 Task: Create a rule from the Recommended list, Task Added to this Project -> add SubTasks in the project AgileOrigin with SubTasks Gather and Analyse Requirements , Design and Implement Solution , System Test and UAT , Release to Production / Go Live
Action: Mouse moved to (553, 387)
Screenshot: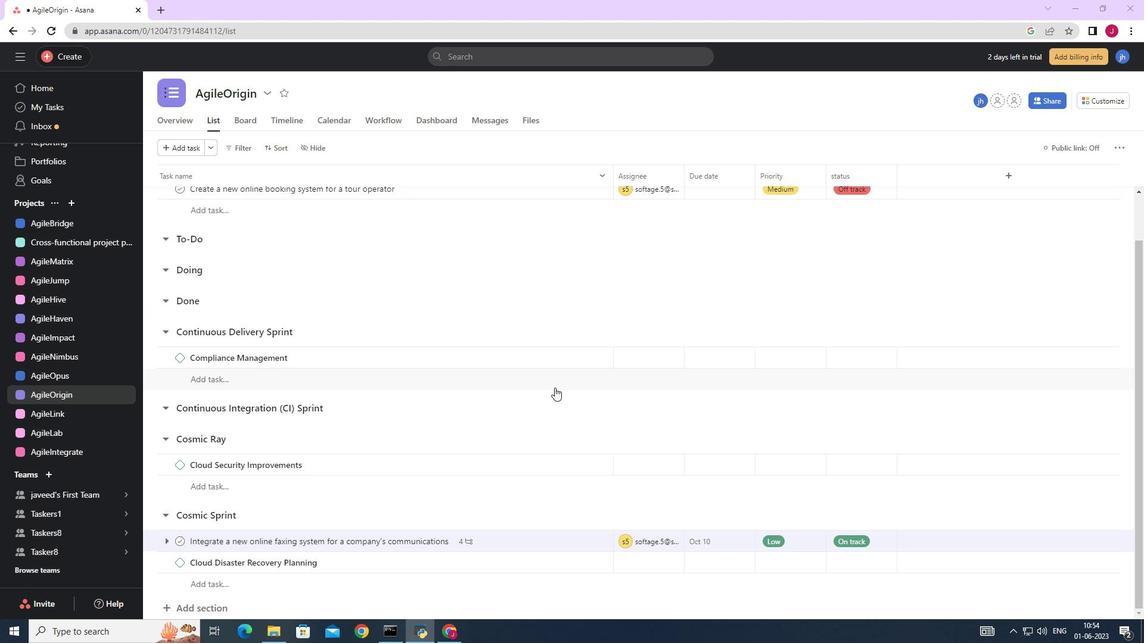 
Action: Mouse scrolled (553, 388) with delta (0, 0)
Screenshot: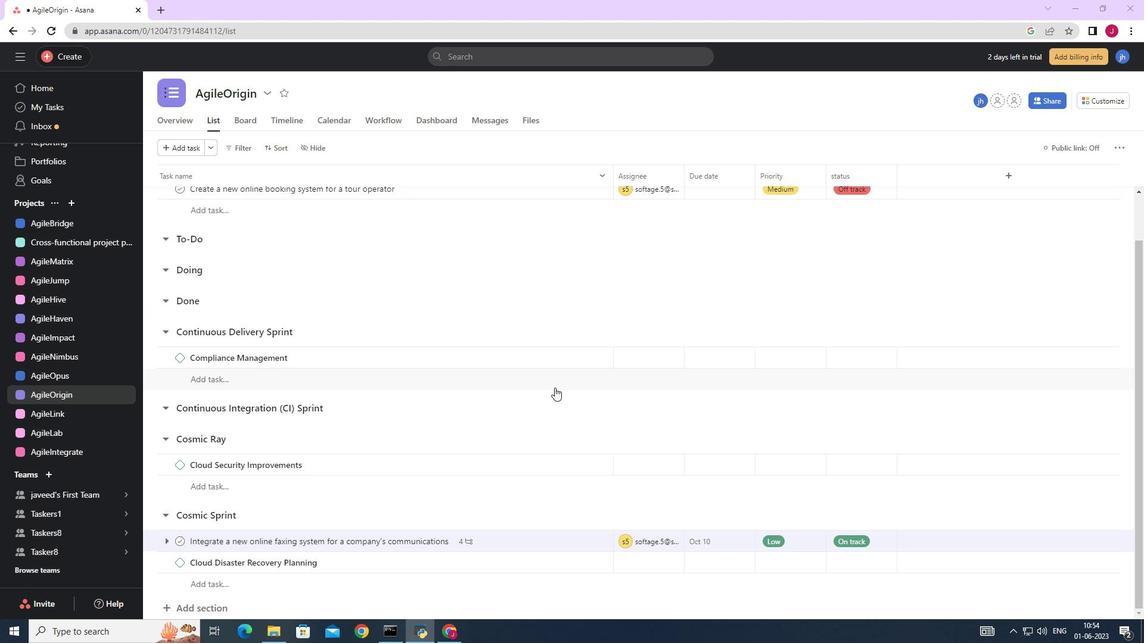 
Action: Mouse moved to (554, 381)
Screenshot: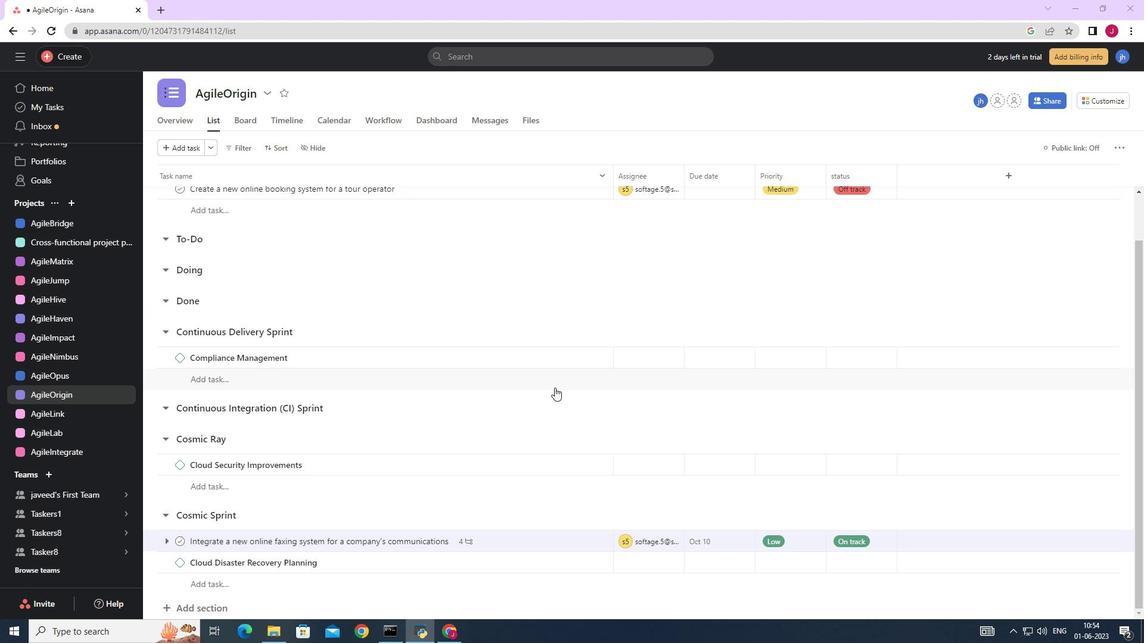 
Action: Mouse scrolled (553, 386) with delta (0, 0)
Screenshot: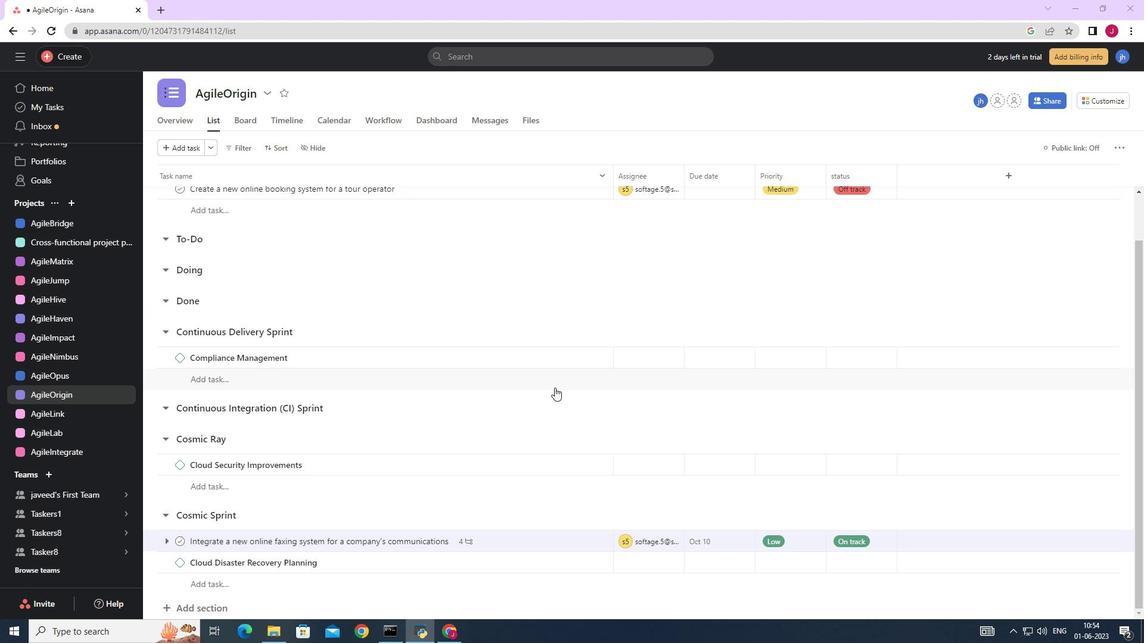 
Action: Mouse moved to (568, 360)
Screenshot: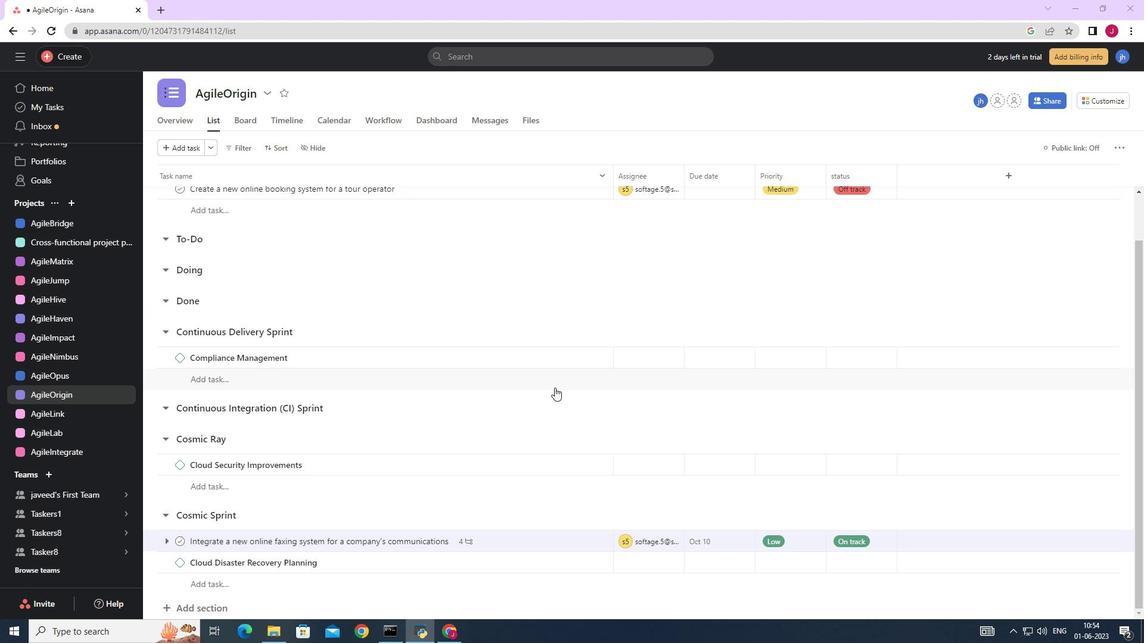
Action: Mouse scrolled (557, 377) with delta (0, 0)
Screenshot: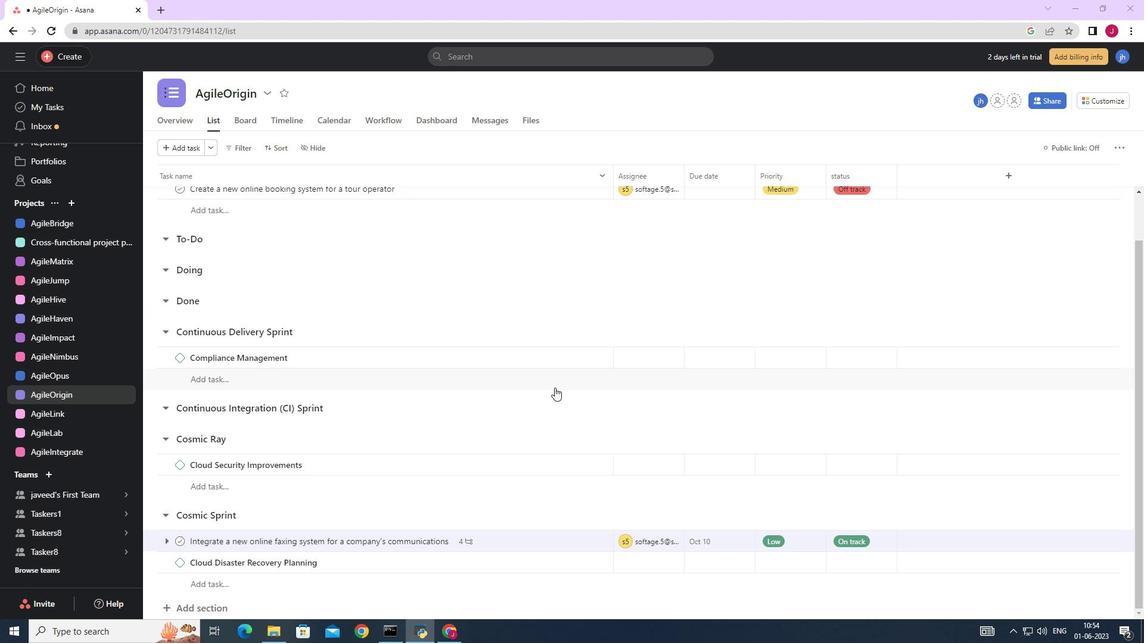 
Action: Mouse moved to (1110, 100)
Screenshot: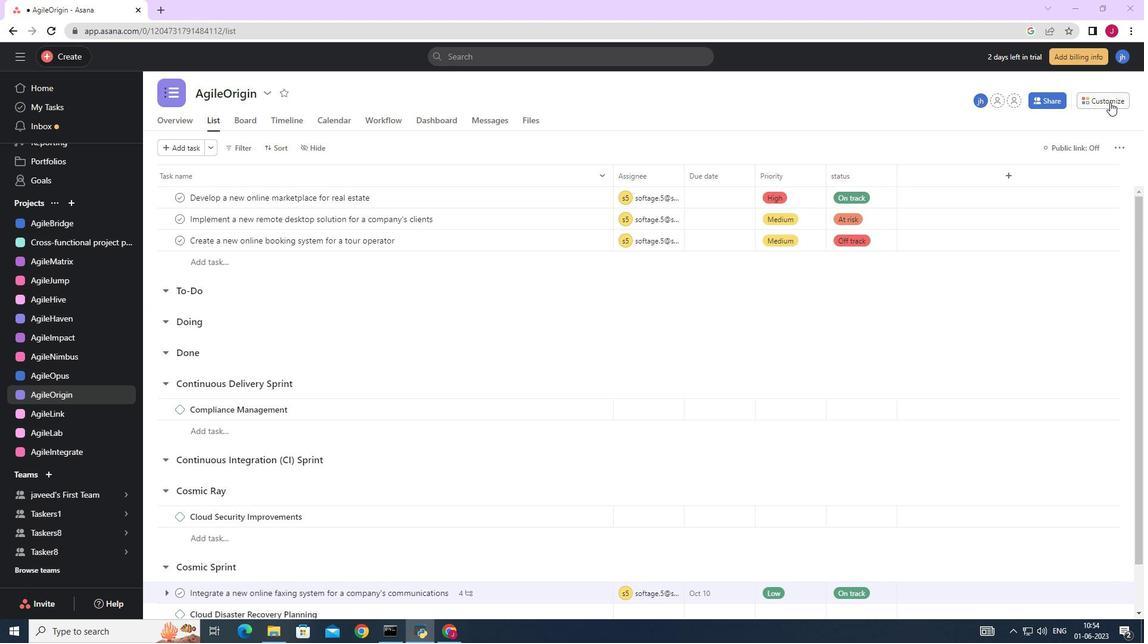 
Action: Mouse pressed left at (1110, 100)
Screenshot: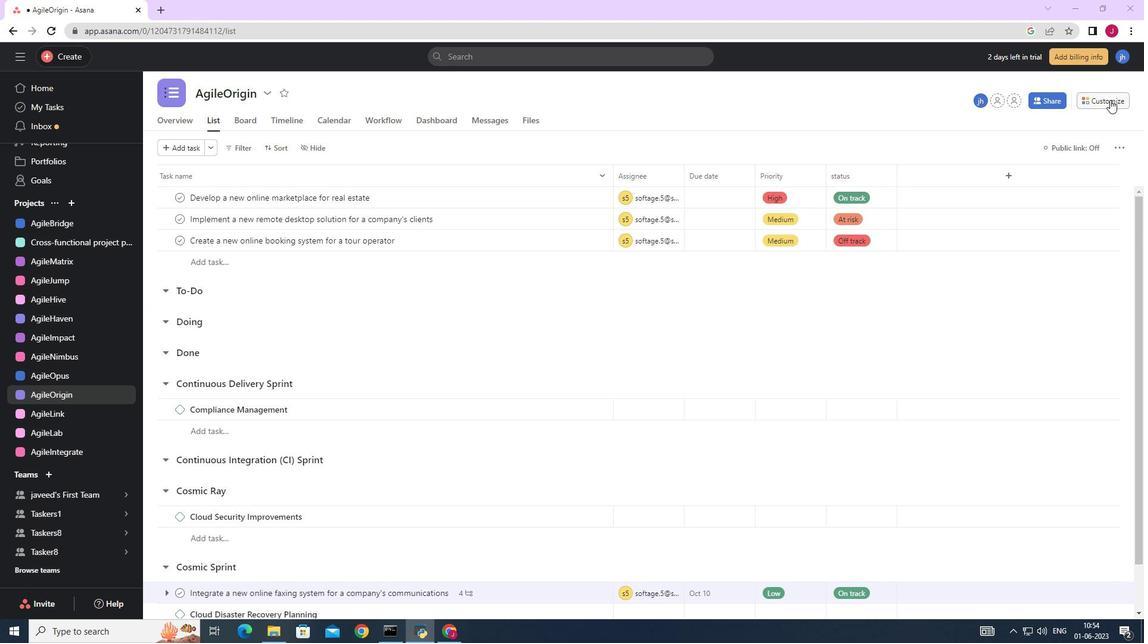 
Action: Mouse moved to (897, 260)
Screenshot: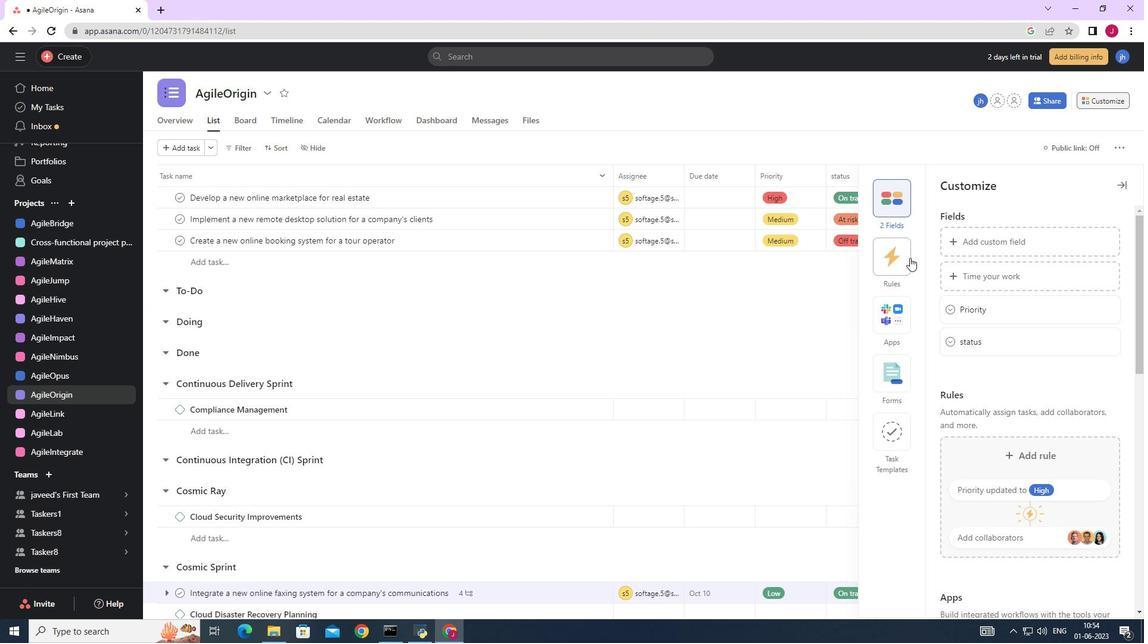 
Action: Mouse pressed left at (897, 260)
Screenshot: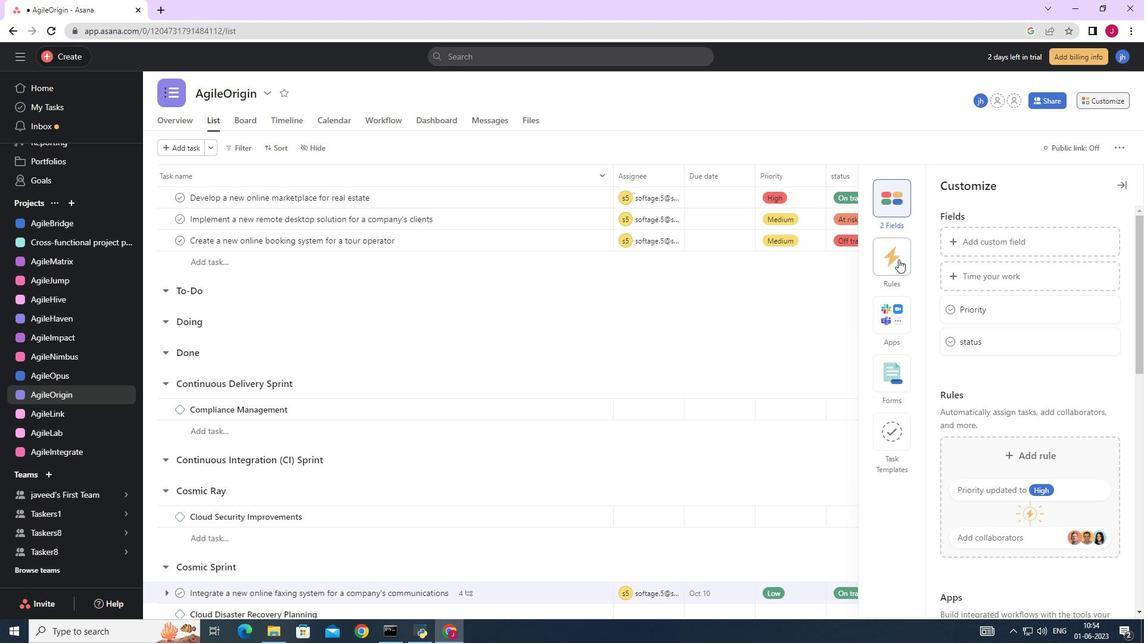 
Action: Mouse moved to (1018, 275)
Screenshot: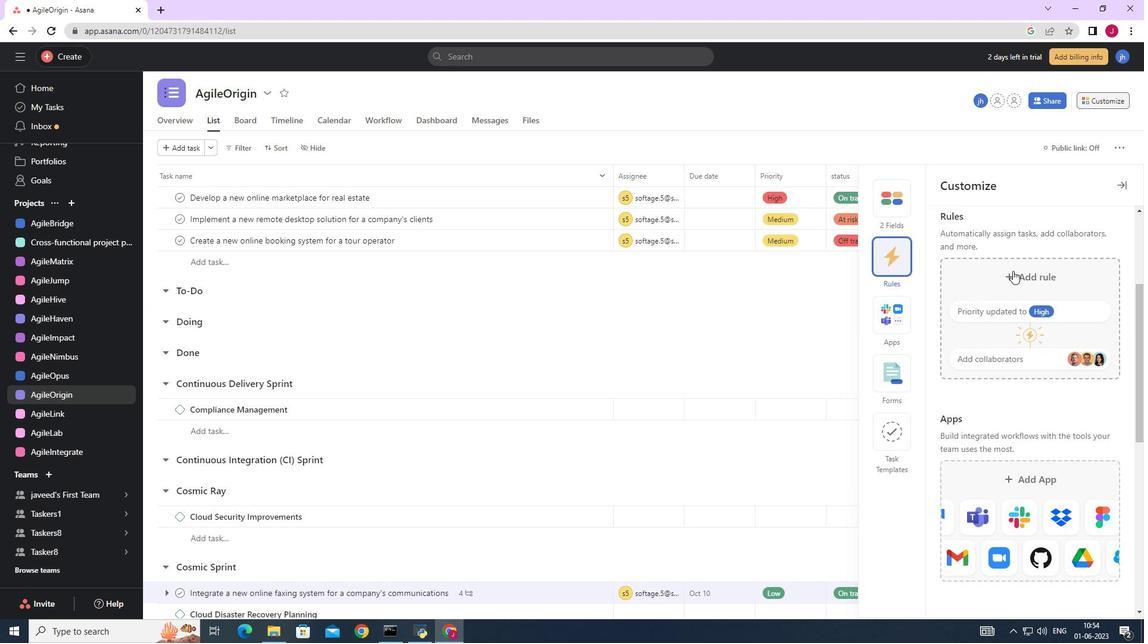 
Action: Mouse pressed left at (1018, 275)
Screenshot: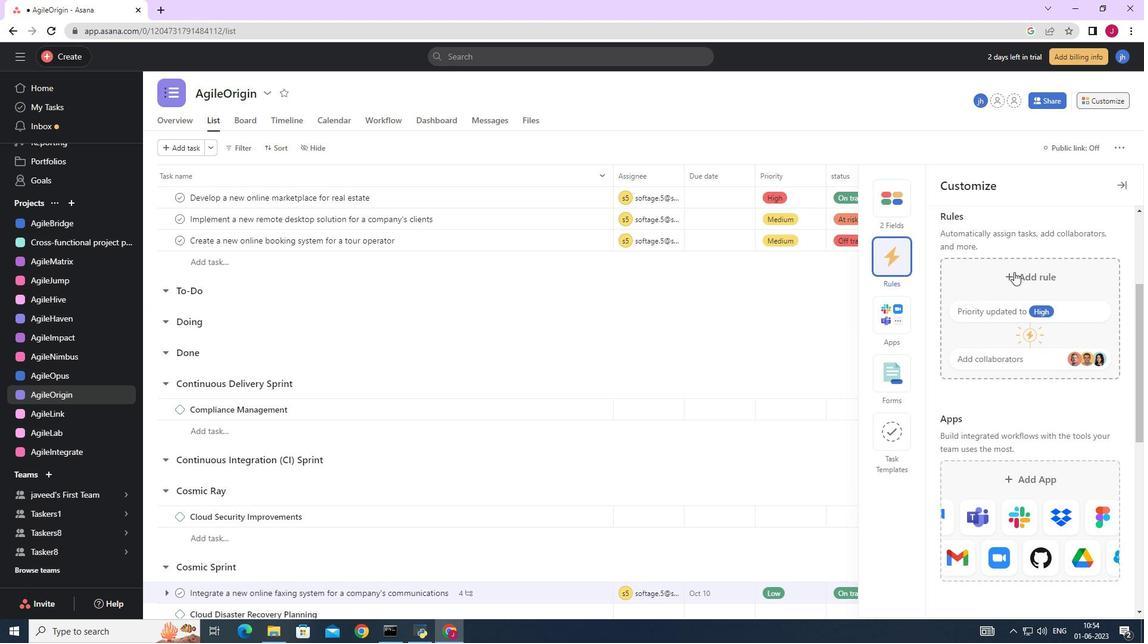 
Action: Mouse moved to (488, 176)
Screenshot: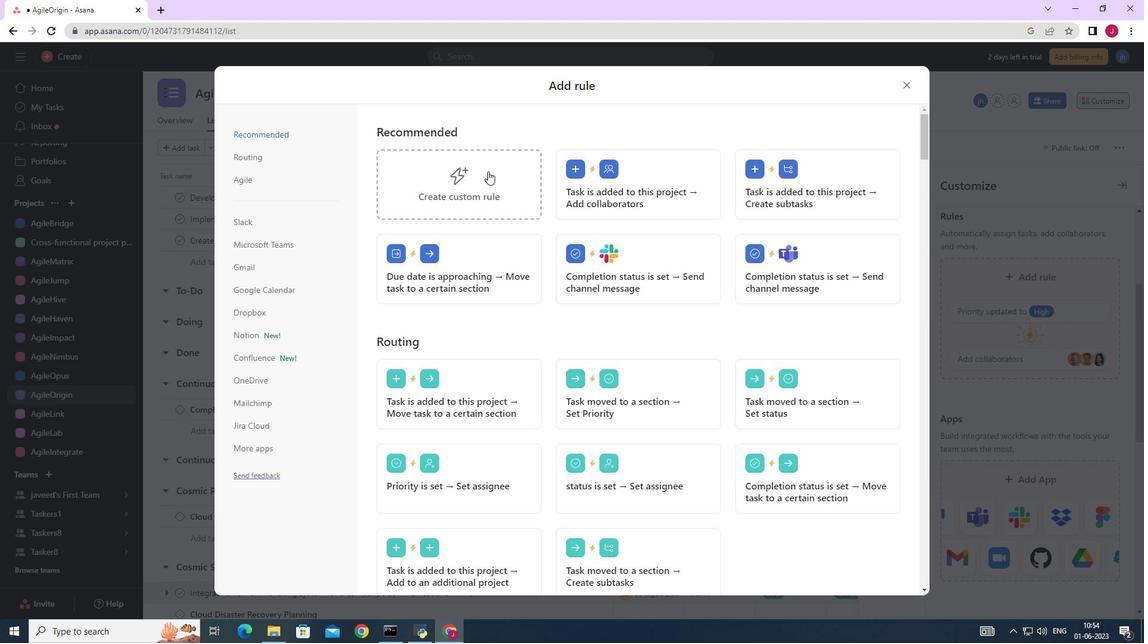 
Action: Mouse pressed left at (488, 176)
Screenshot: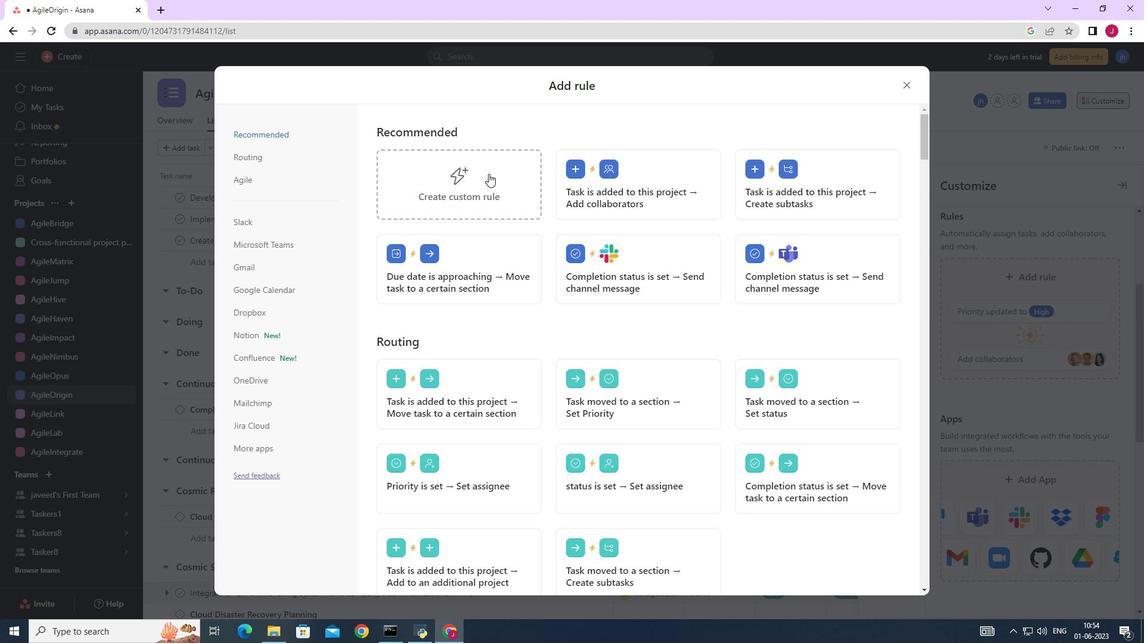 
Action: Mouse moved to (560, 308)
Screenshot: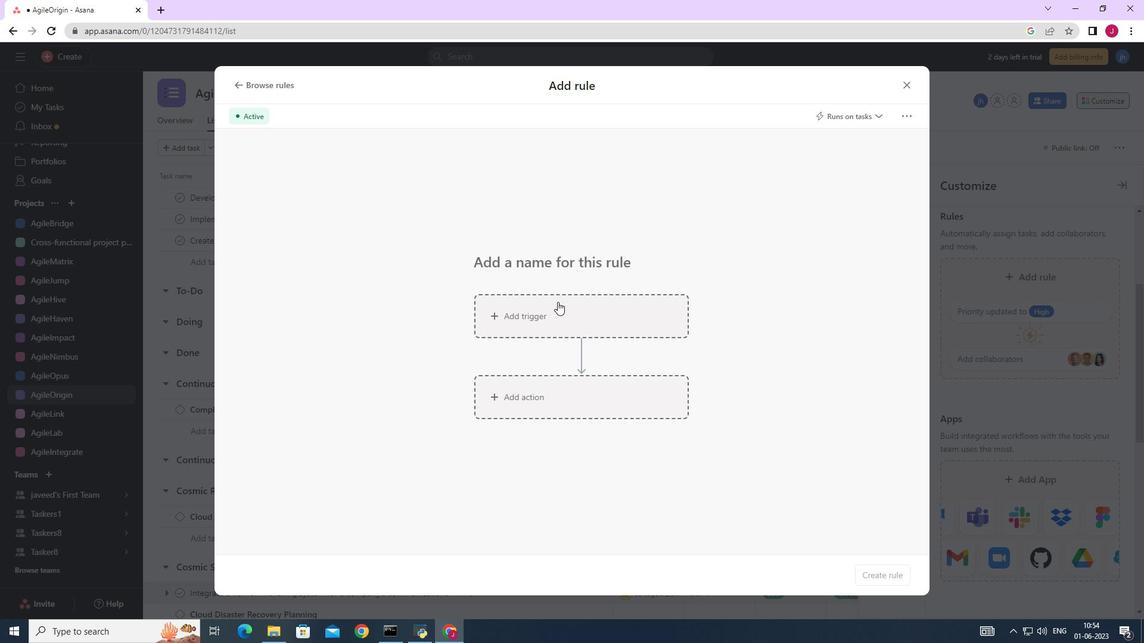 
Action: Mouse pressed left at (560, 308)
Screenshot: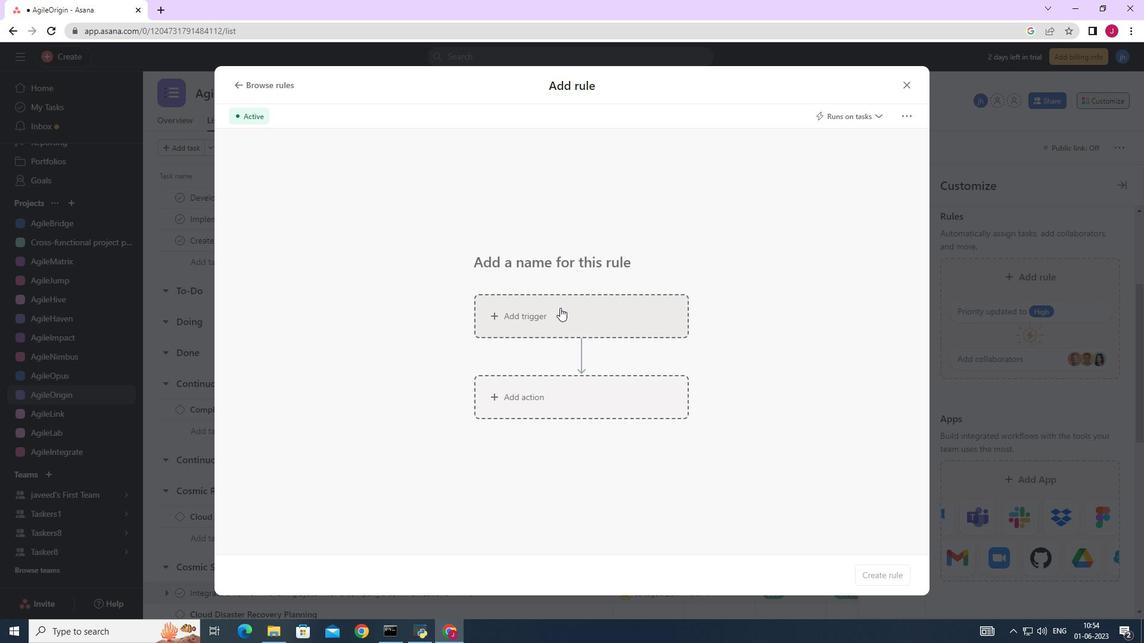
Action: Mouse moved to (506, 392)
Screenshot: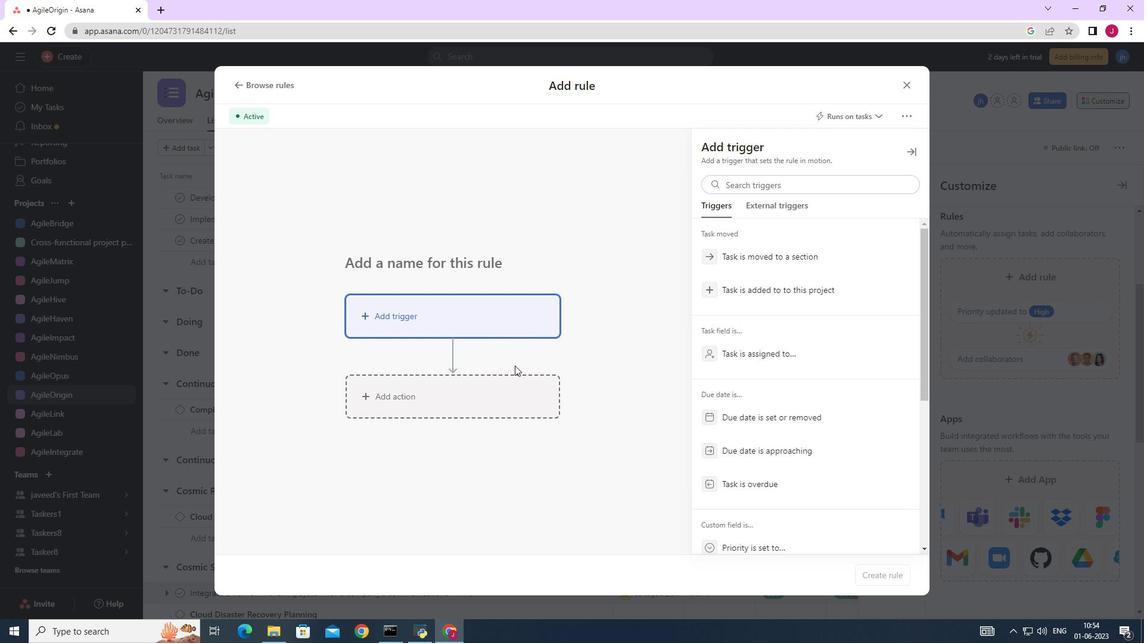 
Action: Mouse pressed left at (506, 392)
Screenshot: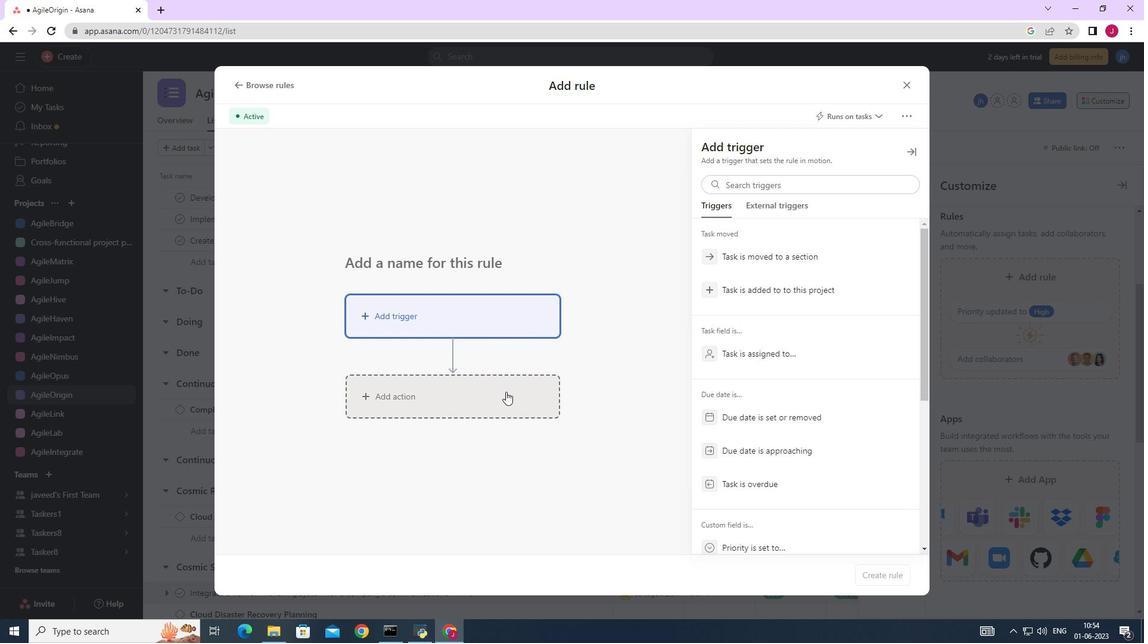 
Action: Mouse moved to (719, 311)
Screenshot: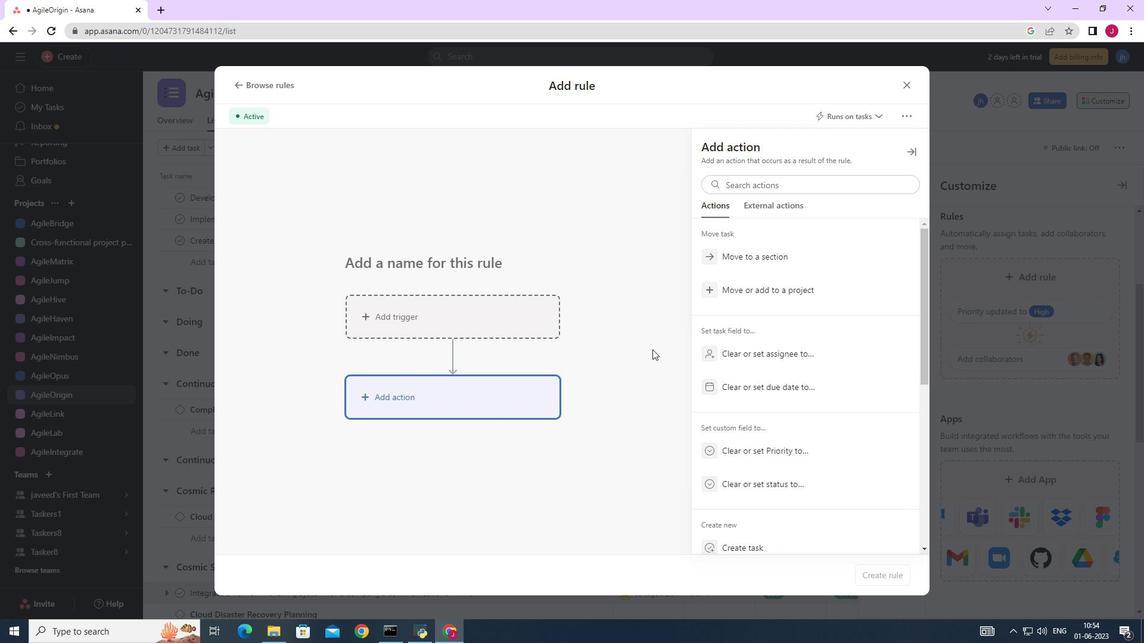 
Action: Mouse scrolled (719, 310) with delta (0, 0)
Screenshot: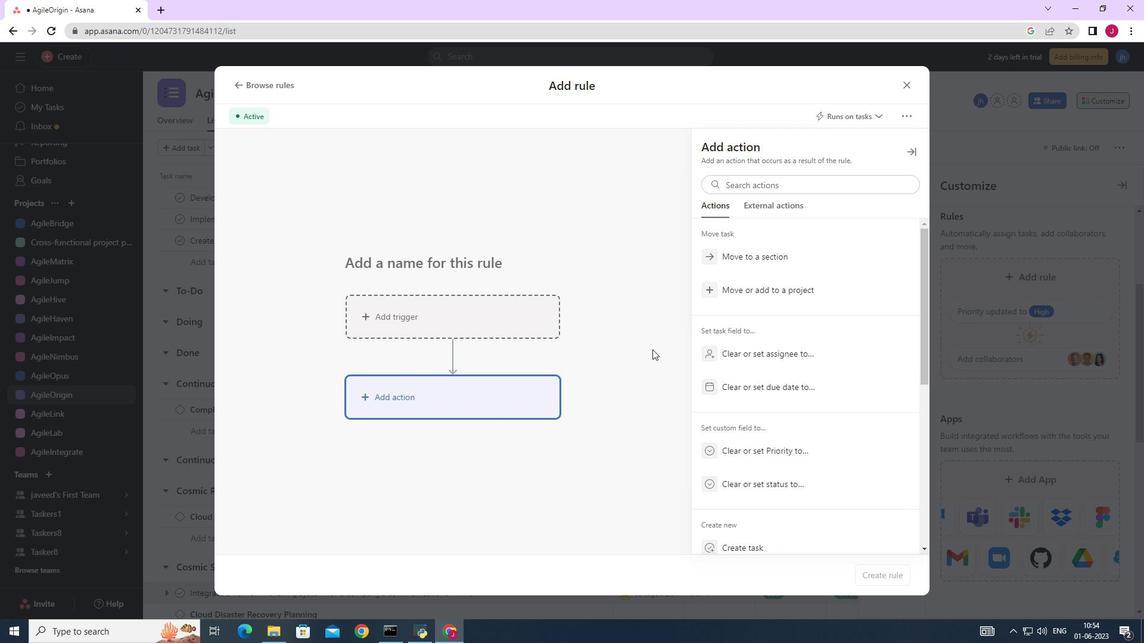 
Action: Mouse scrolled (719, 310) with delta (0, 0)
Screenshot: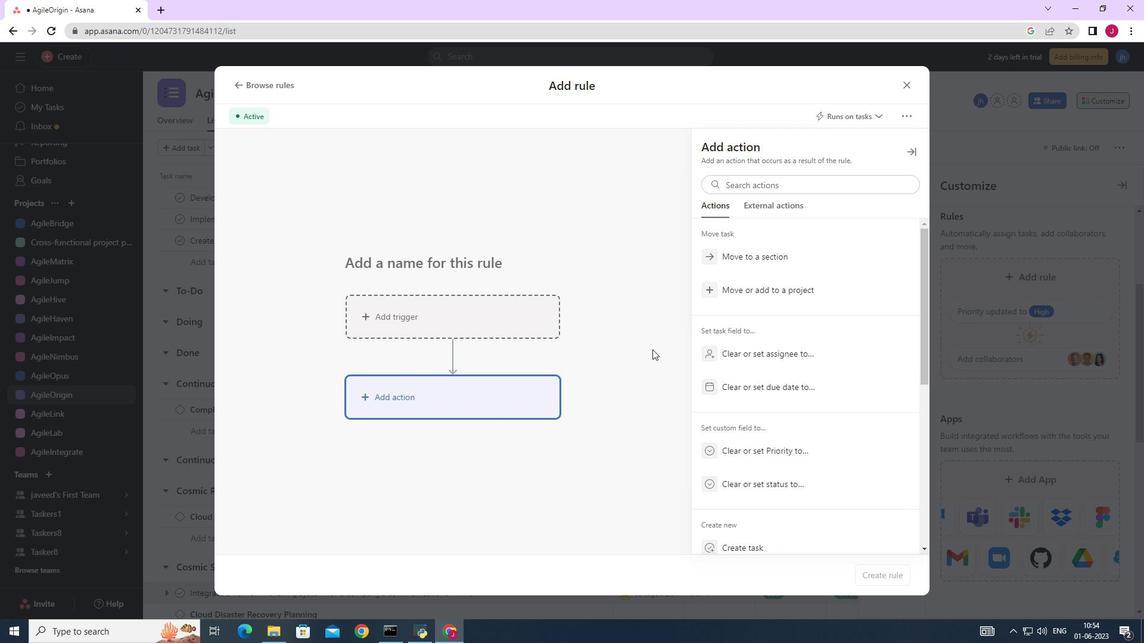 
Action: Mouse scrolled (719, 310) with delta (0, 0)
Screenshot: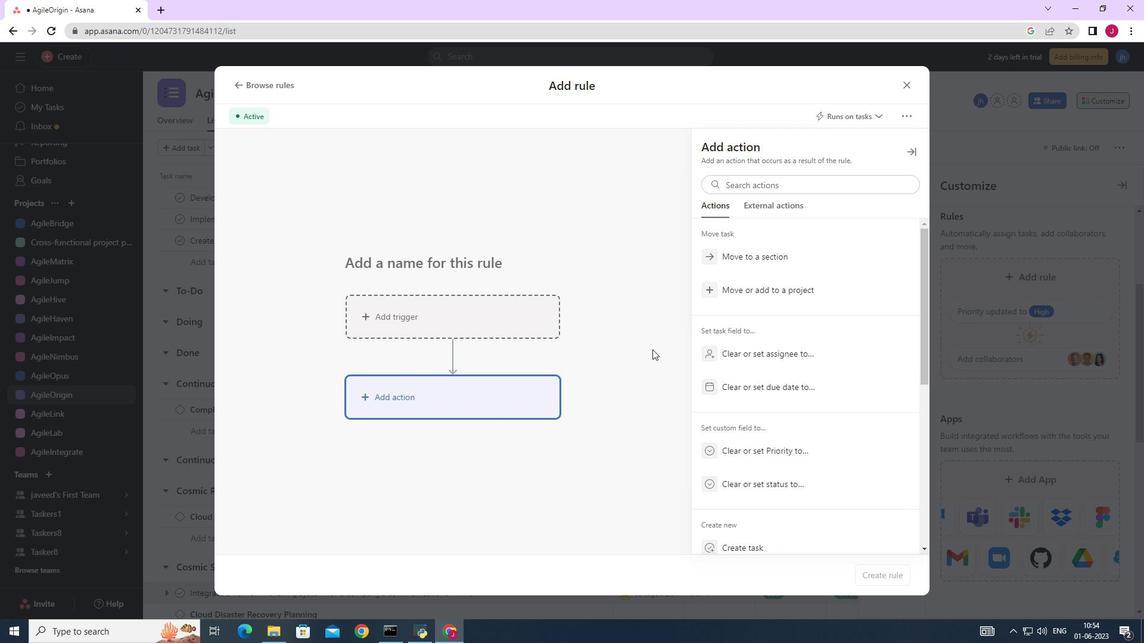 
Action: Mouse scrolled (719, 310) with delta (0, 0)
Screenshot: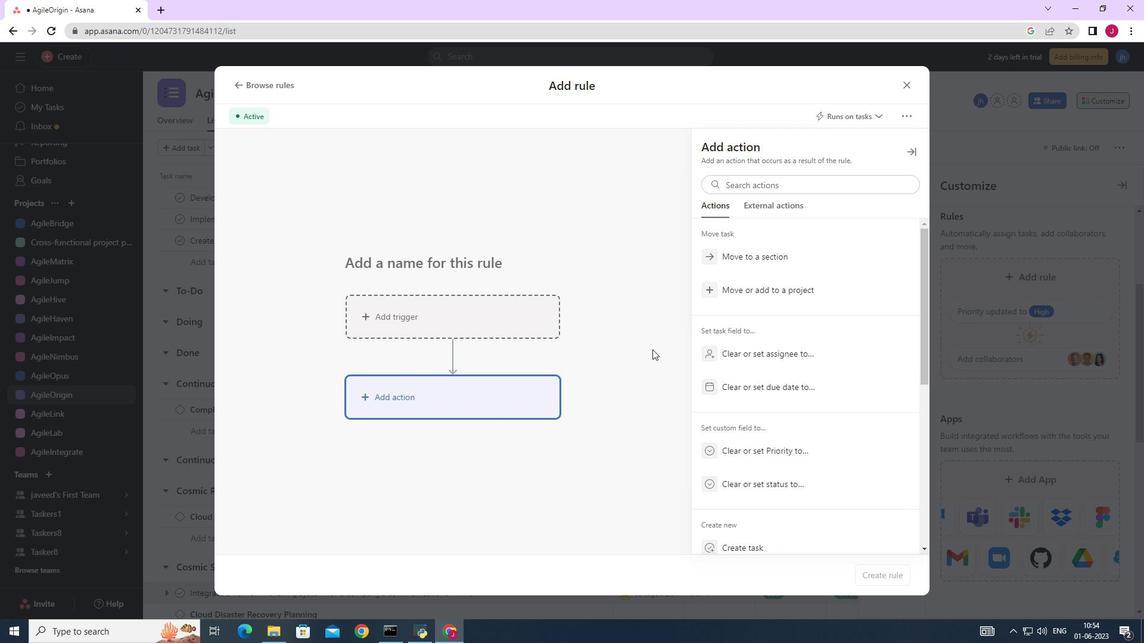 
Action: Mouse moved to (720, 311)
Screenshot: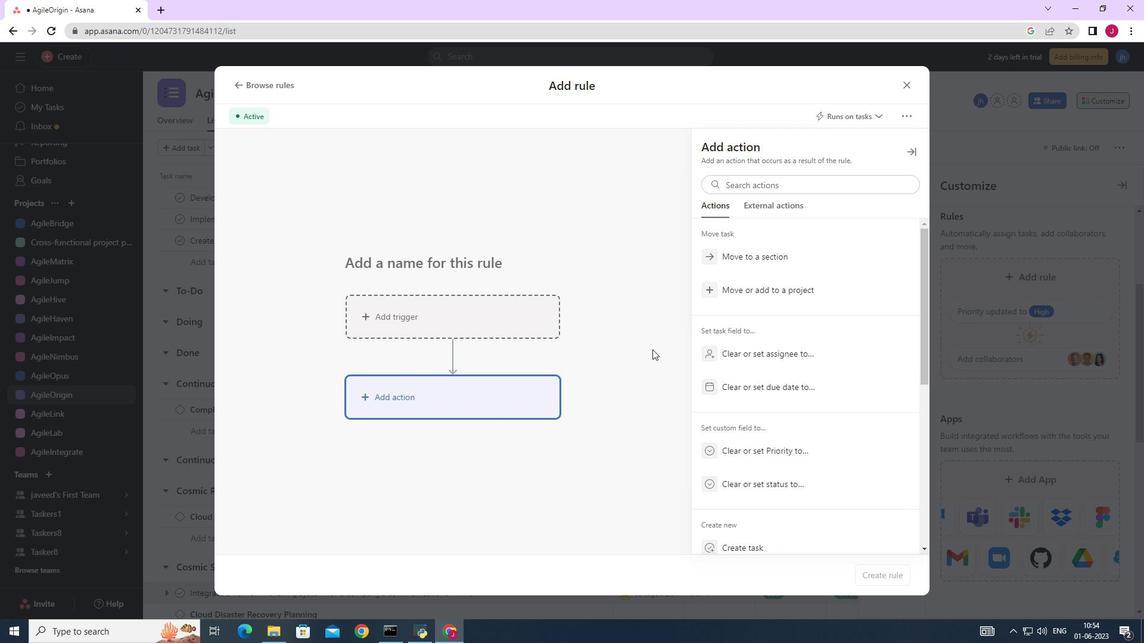 
Action: Mouse scrolled (720, 310) with delta (0, 0)
Screenshot: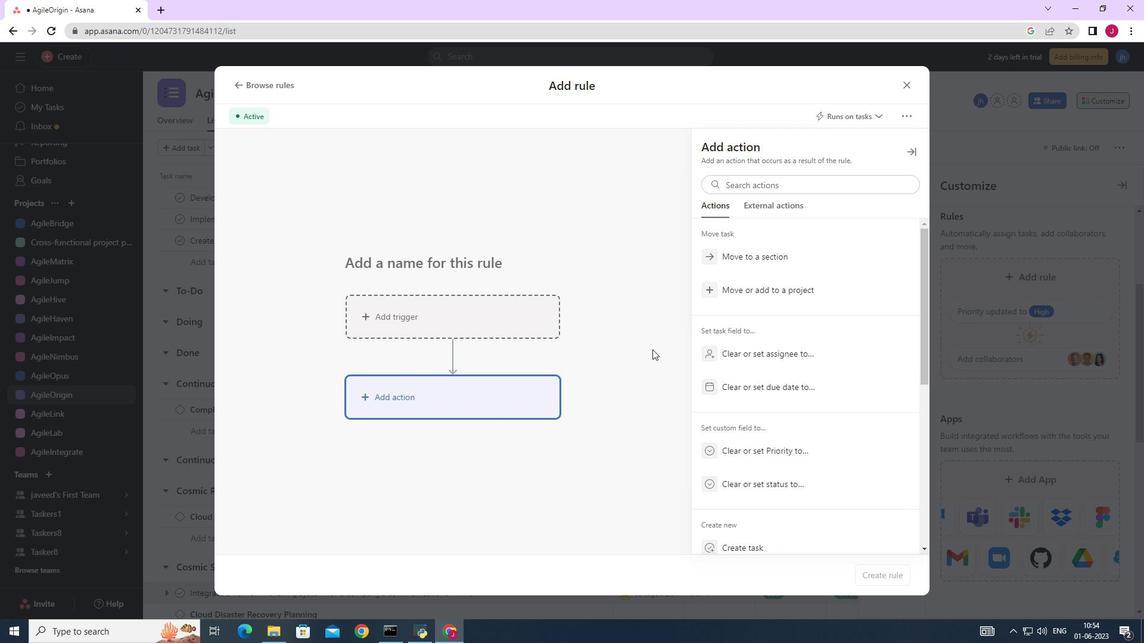 
Action: Mouse moved to (720, 310)
Screenshot: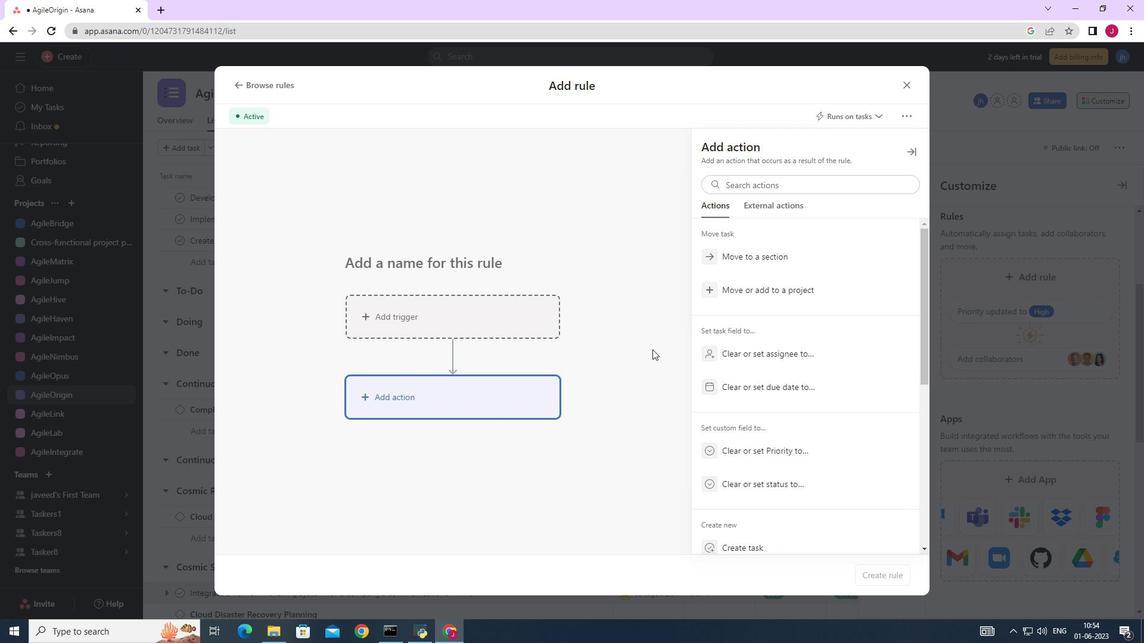 
Action: Mouse scrolled (720, 309) with delta (0, 0)
Screenshot: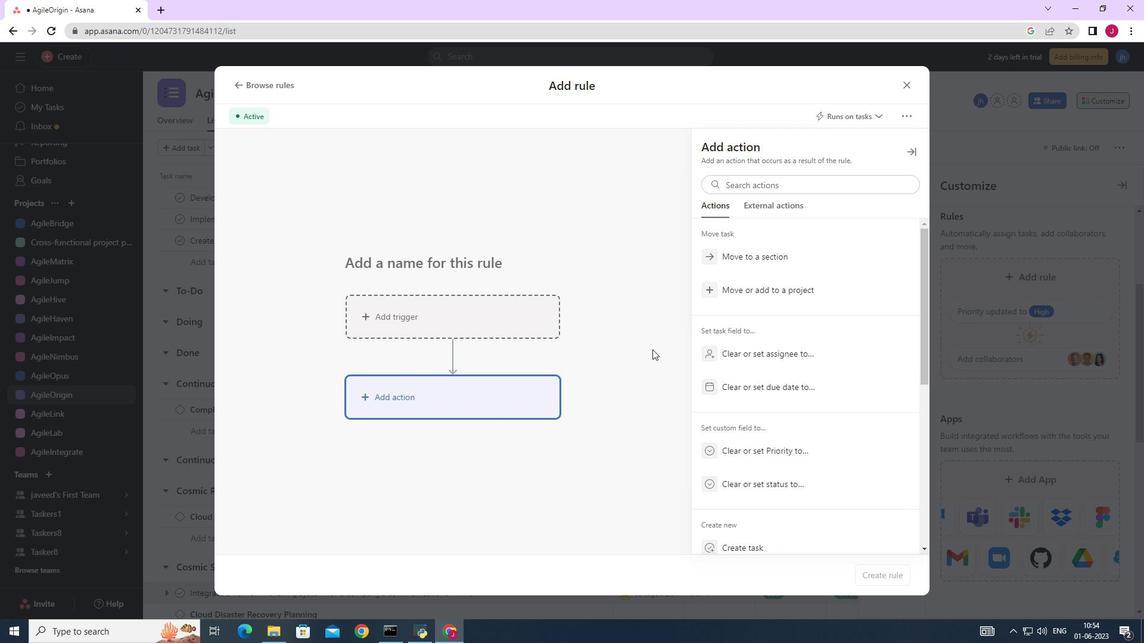 
Action: Mouse moved to (757, 241)
Screenshot: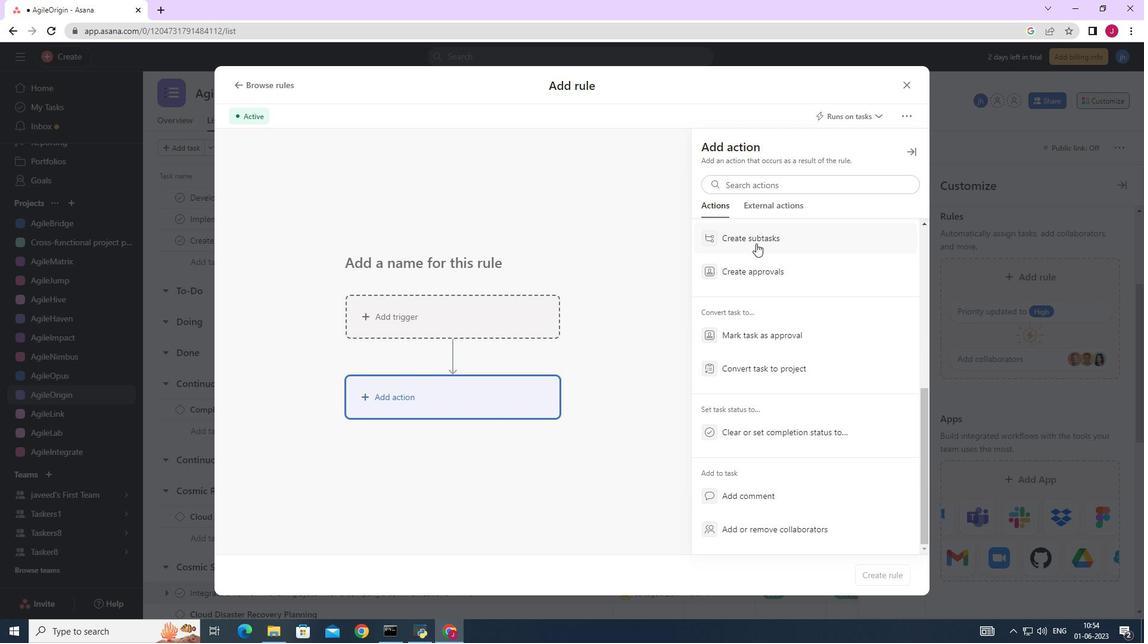 
Action: Mouse pressed left at (757, 241)
Screenshot: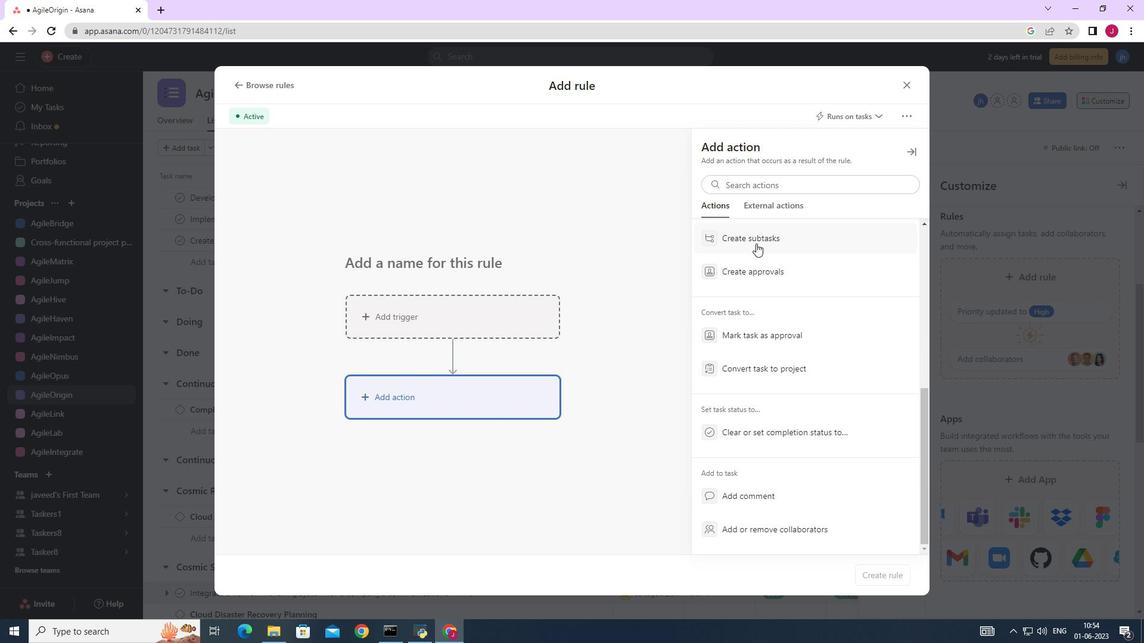 
Action: Mouse moved to (739, 187)
Screenshot: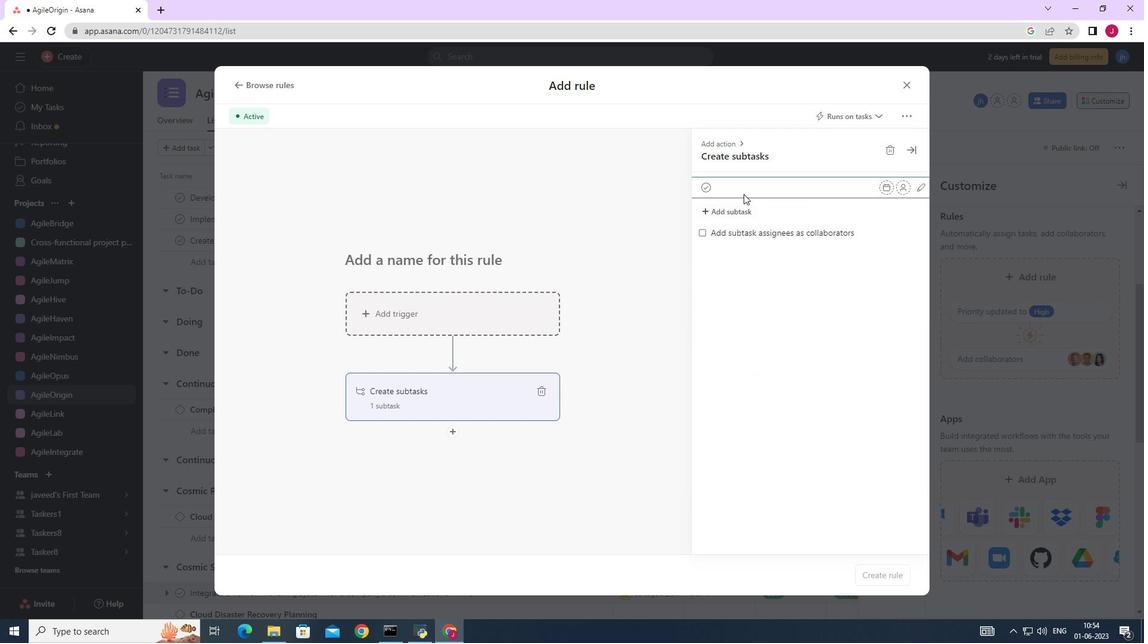 
Action: Key pressed <Key.caps_lock>F<Key.backspace>G<Key.caps_lock>ather<Key.space>and<Key.space><Key.caps_lock>A<Key.caps_lock>nalyse<Key.space><Key.caps_lock>R<Key.caps_lock>equirements<Key.enter><Key.caps_lock>D<Key.caps_lock>esign<Key.space>and<Key.space><Key.caps_lock>I<Key.caps_lock>mplement<Key.space><Key.caps_lock>S<Key.caps_lock>olution<Key.enter><Key.caps_lock>S<Key.caps_lock>ystem<Key.space><Key.caps_lock>T<Key.caps_lock>est<Key.space>and<Key.space><Key.caps_lock>UAT<Key.enter><Key.caps_lock><Key.caps_lock>R<Key.caps_lock>elease<Key.space>tp<Key.backspace>o<Key.space><Key.caps_lock>P<Key.caps_lock>roduction<Key.space>/<Key.space><Key.caps_lock>G<Key.caps_lock>o<Key.space><Key.caps_lock>L<Key.caps_lock>ive<Key.enter>
Screenshot: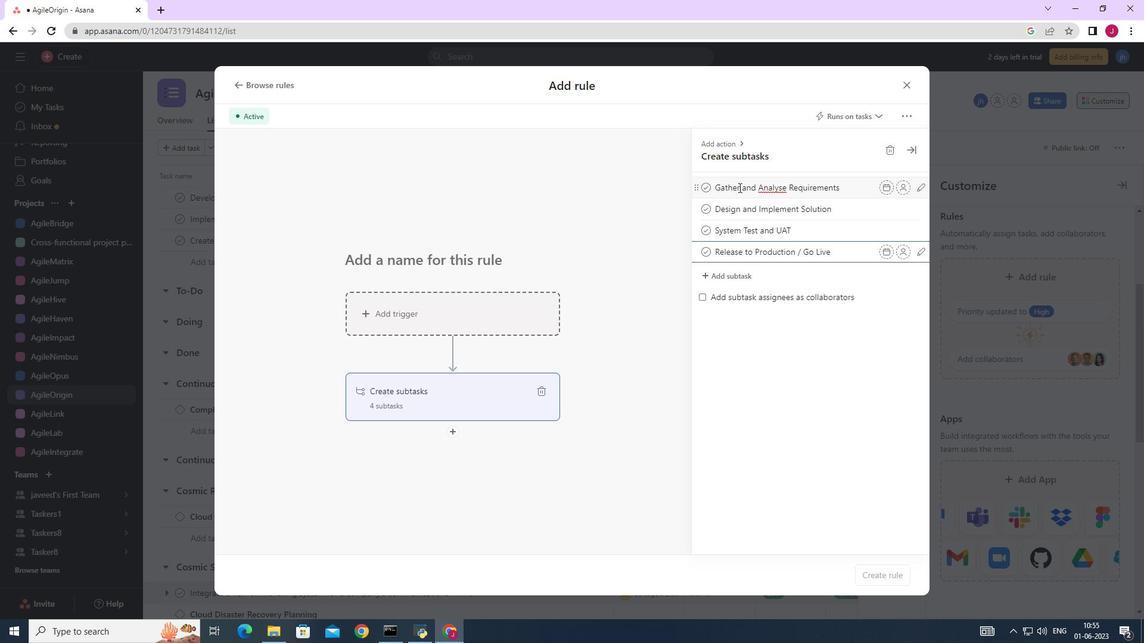 
